 Task: Create Workspace Brand Management Workspace description Create and manage company-wide environmental health and safety protocols. Workspace type Education. Invite Team Member Softage.1@softage.net to Workspace Brand Management. Invite Team Member Softage.1@softage.net to Workspace Brand Management. Invite Team Member Softage.2@softage.net to Workspace Brand Management
Action: Mouse moved to (332, 66)
Screenshot: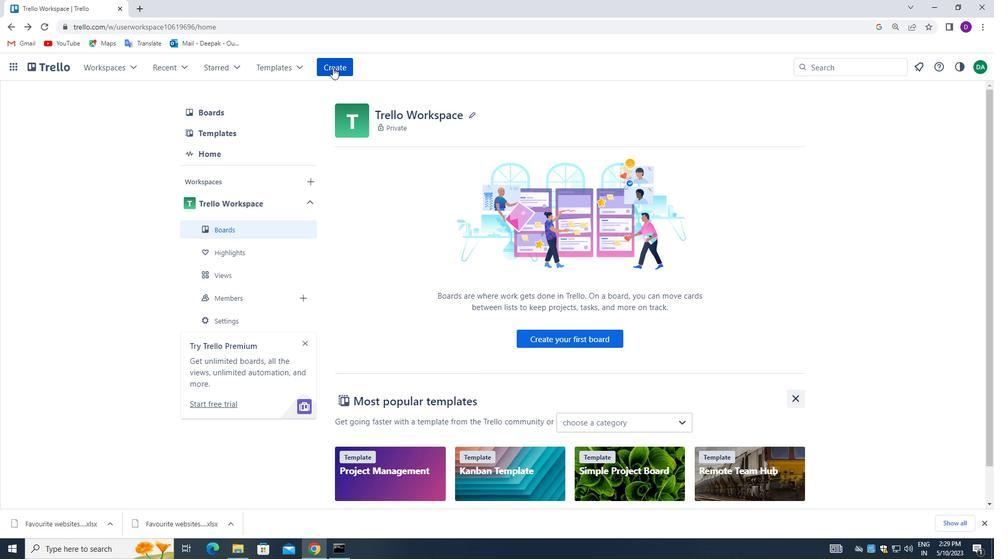 
Action: Mouse pressed left at (332, 66)
Screenshot: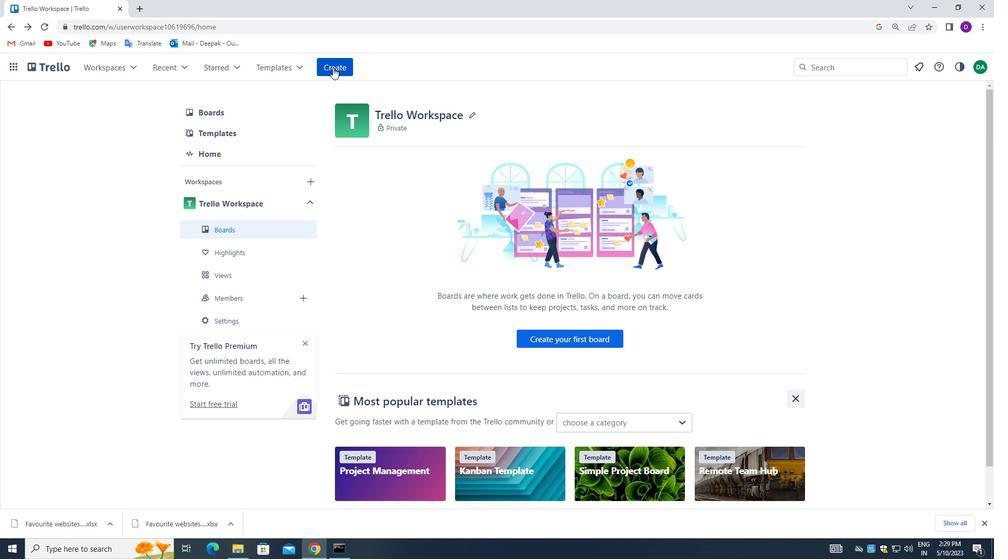 
Action: Mouse moved to (394, 191)
Screenshot: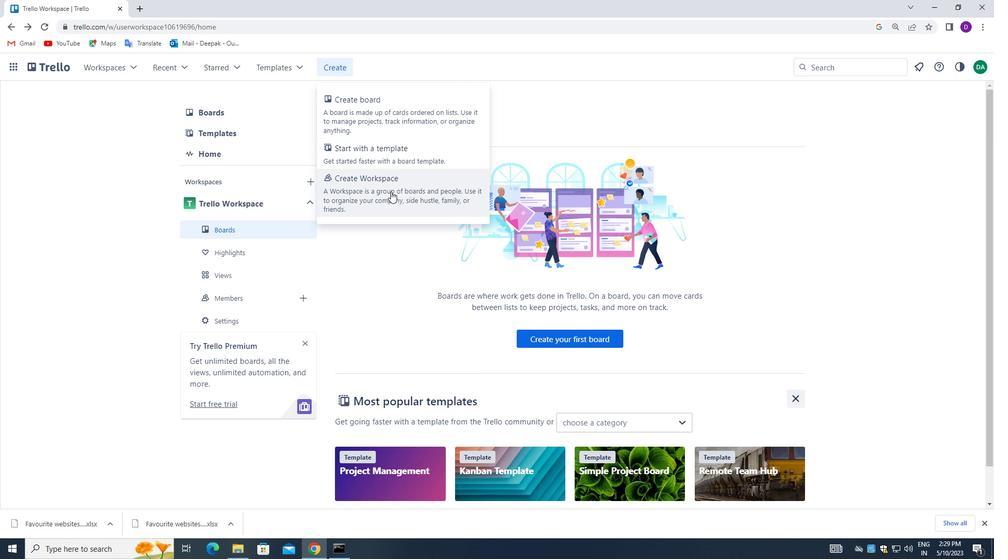 
Action: Mouse pressed left at (394, 191)
Screenshot: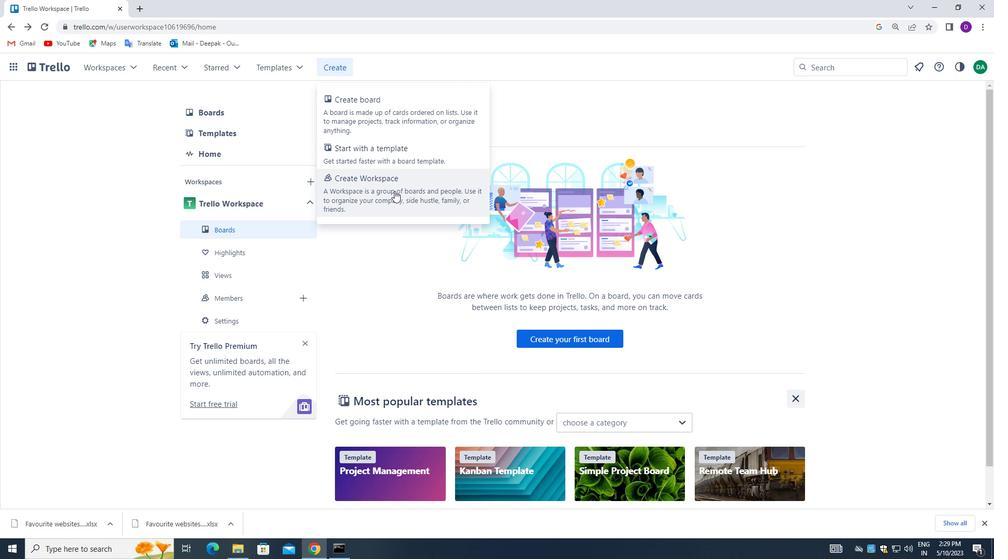 
Action: Mouse moved to (323, 216)
Screenshot: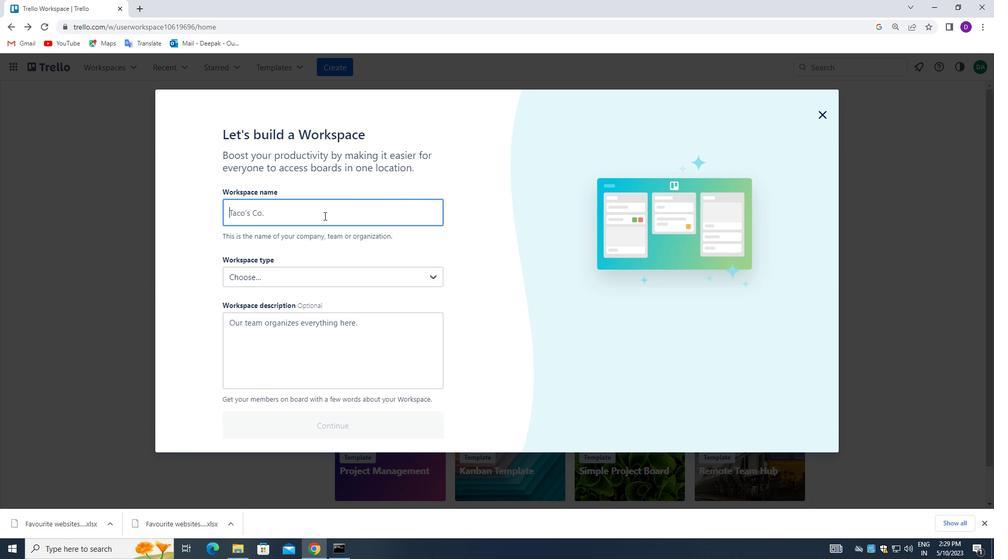 
Action: Mouse pressed left at (323, 216)
Screenshot: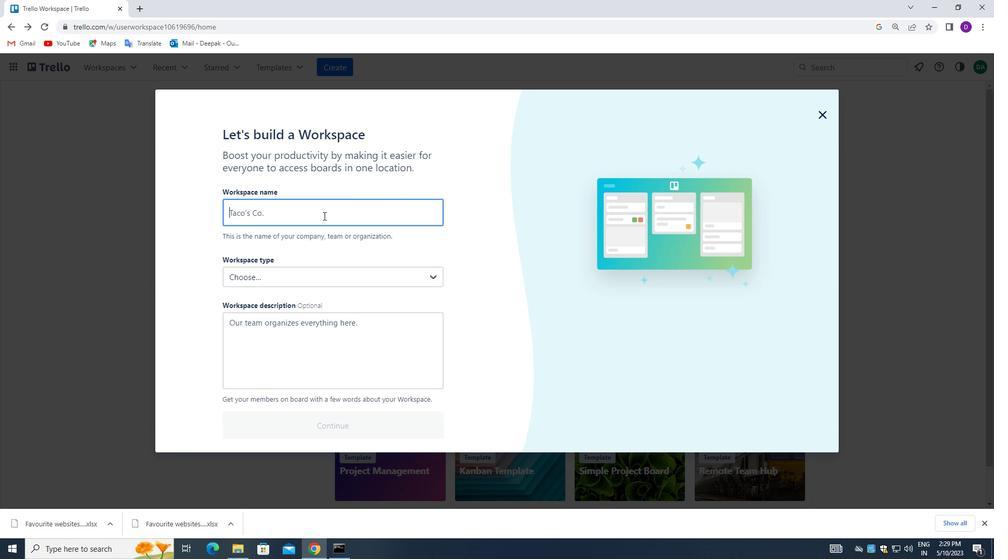 
Action: Mouse moved to (326, 205)
Screenshot: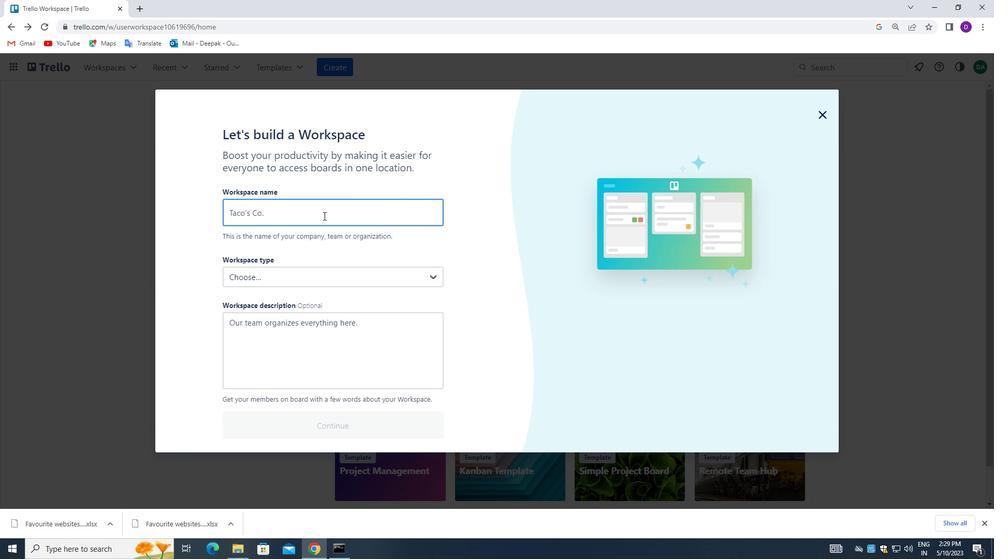 
Action: Key pressed <Key.shift_r><Key.shift_r><Key.shift_r>Brand<Key.space><Key.shift>MANAGEMENT
Screenshot: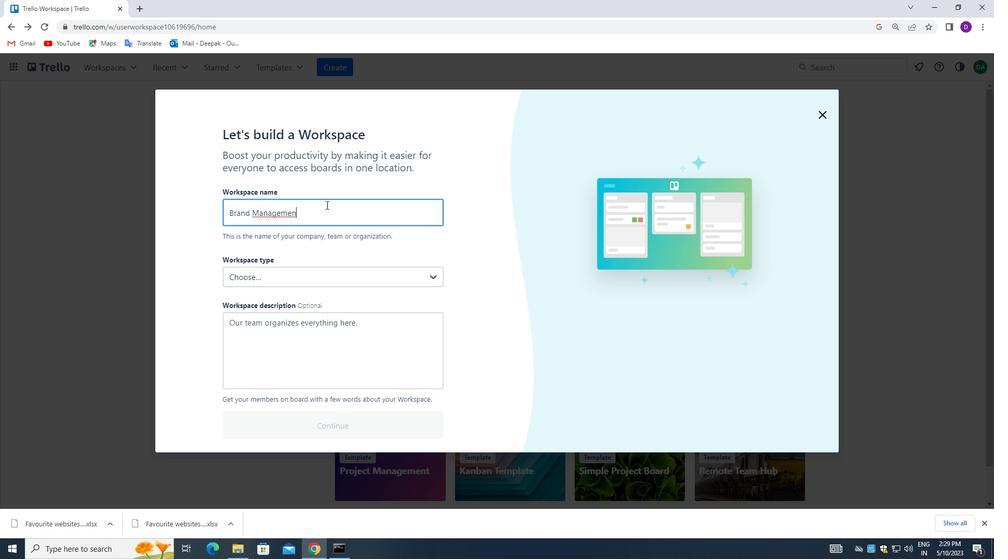 
Action: Mouse moved to (250, 330)
Screenshot: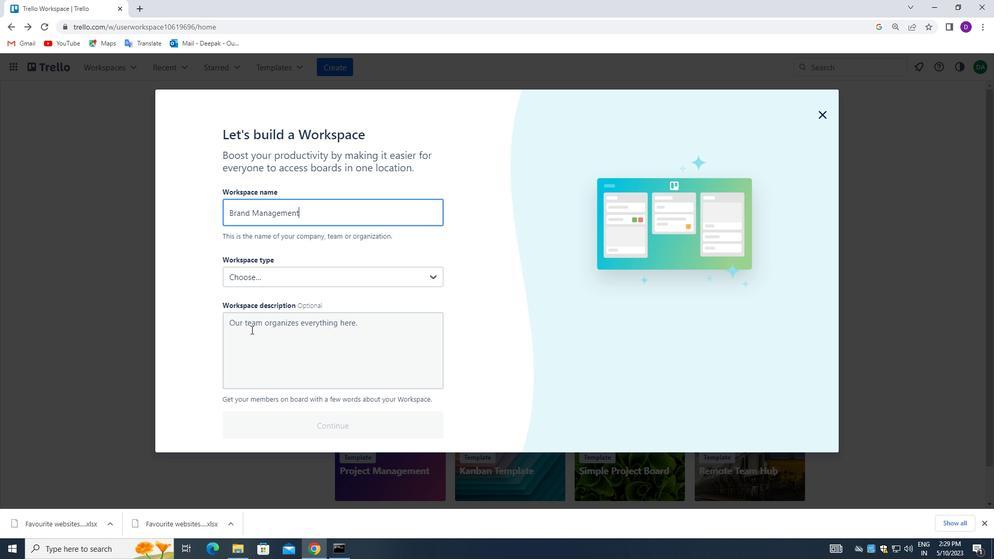
Action: Mouse pressed left at (250, 330)
Screenshot: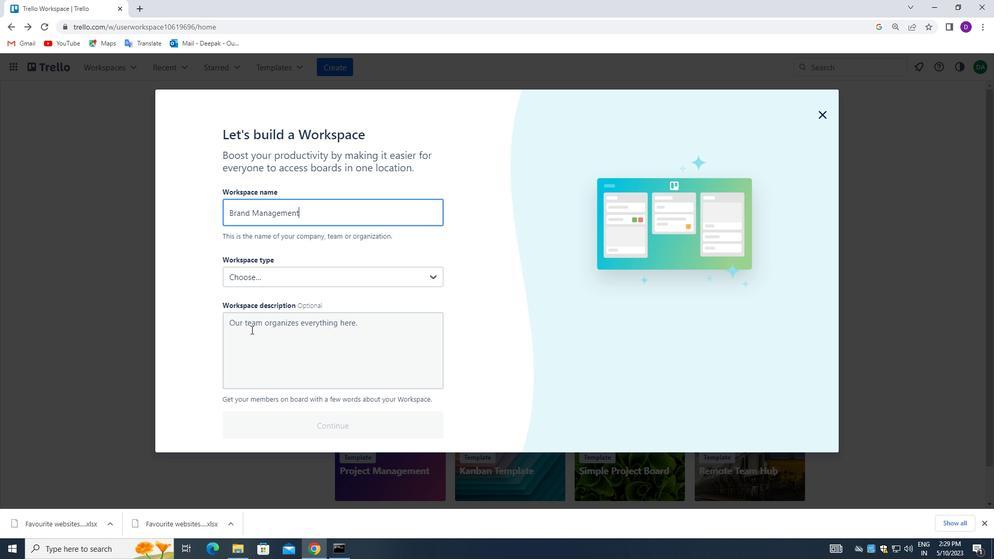 
Action: Key pressed <Key.shift_r>CREATED<Key.space>AND<Key.space>MANAGE<Key.space>COMPANY<Key.space>WOD<Key.backspace><Key.backspace>IDE<Key.left><Key.left><Key.left><Key.left><Key.left><Key.space>-<Key.right><Key.right><Key.right><Key.right><Key.right><Key.right><Key.space>ENVIREMENTAL<Key.space>HA<Key.backspace>EALTH
Screenshot: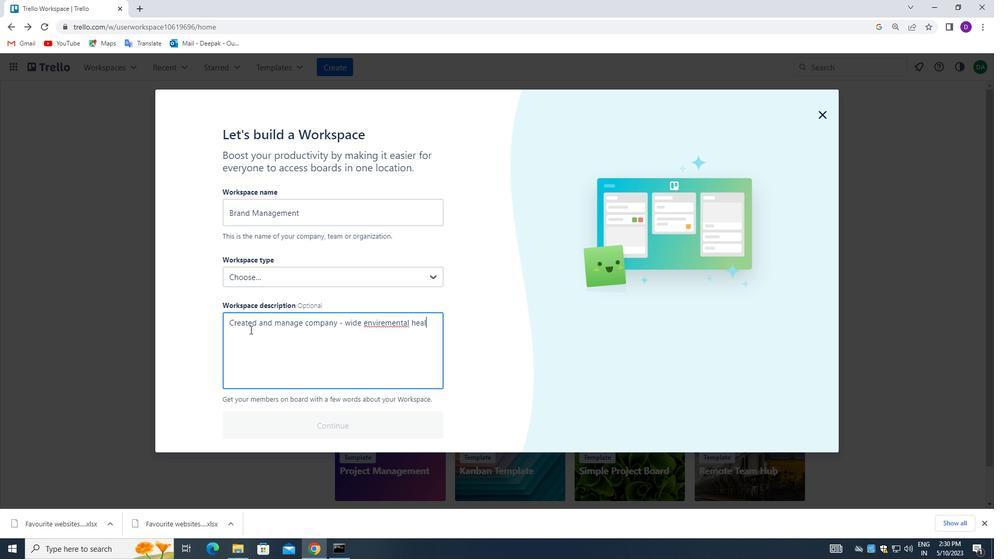 
Action: Mouse moved to (383, 322)
Screenshot: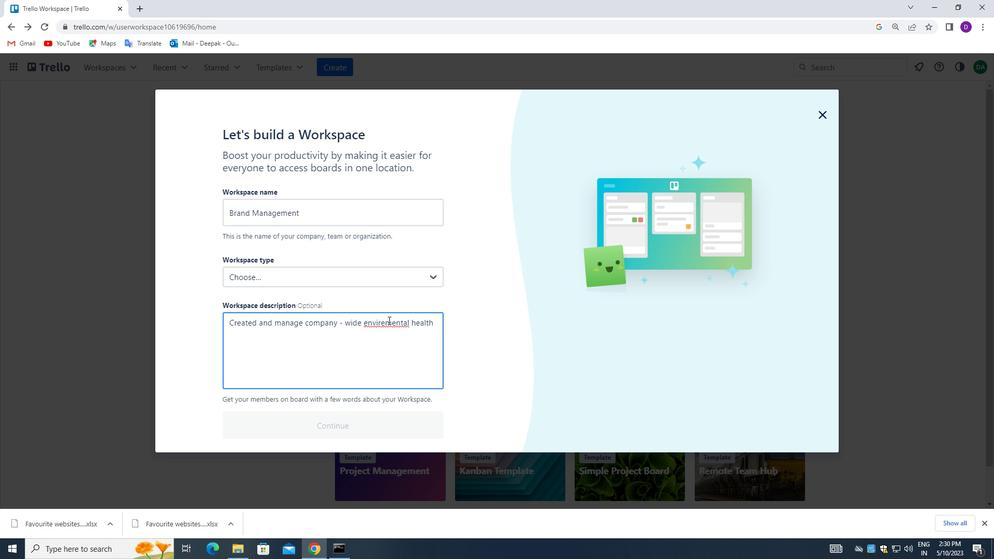 
Action: Mouse pressed left at (383, 322)
Screenshot: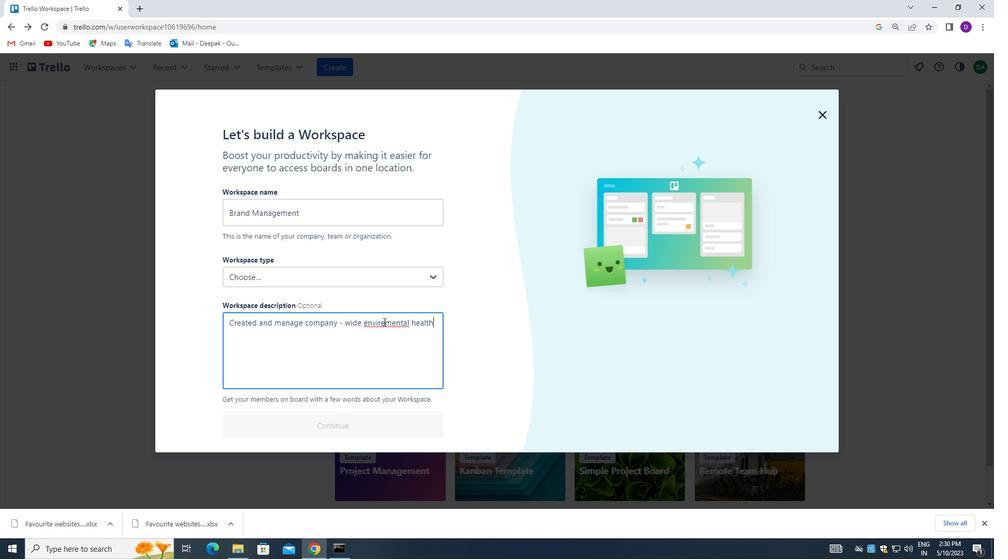 
Action: Mouse pressed left at (383, 322)
Screenshot: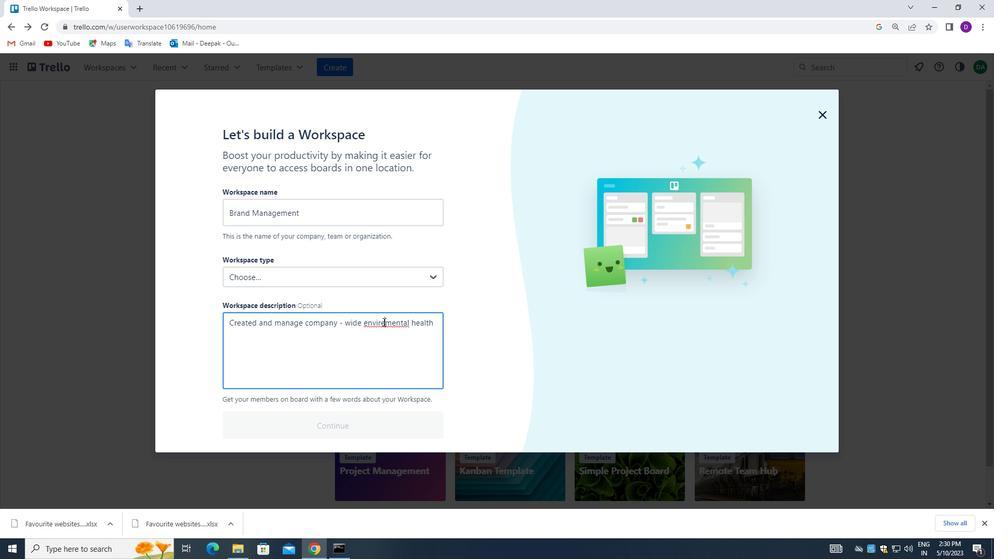 
Action: Mouse pressed right at (383, 322)
Screenshot: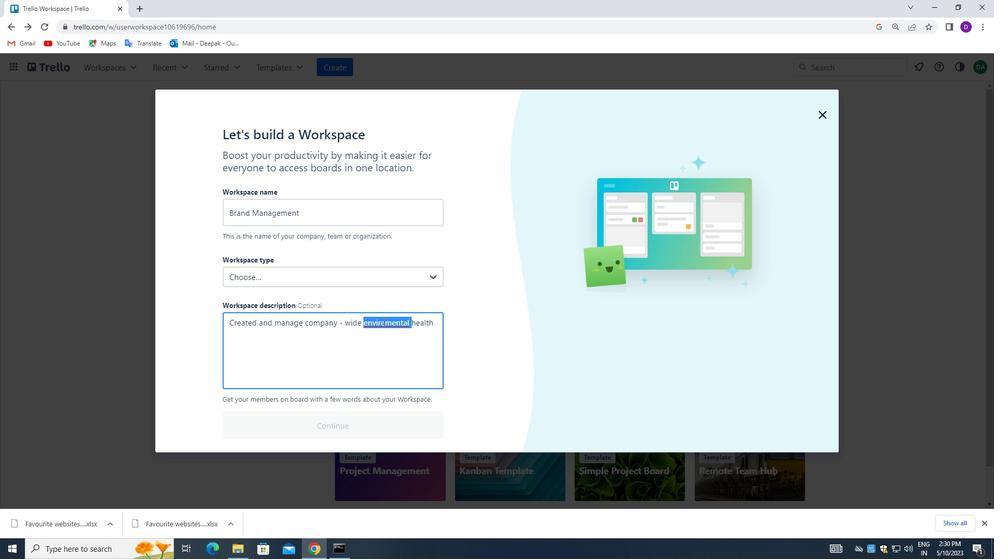 
Action: Mouse moved to (393, 329)
Screenshot: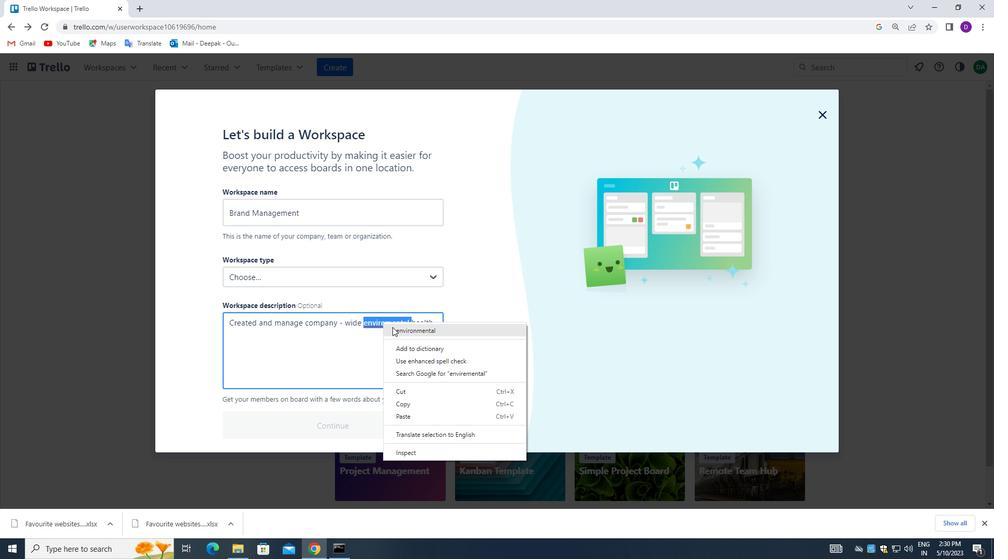 
Action: Mouse pressed left at (393, 329)
Screenshot: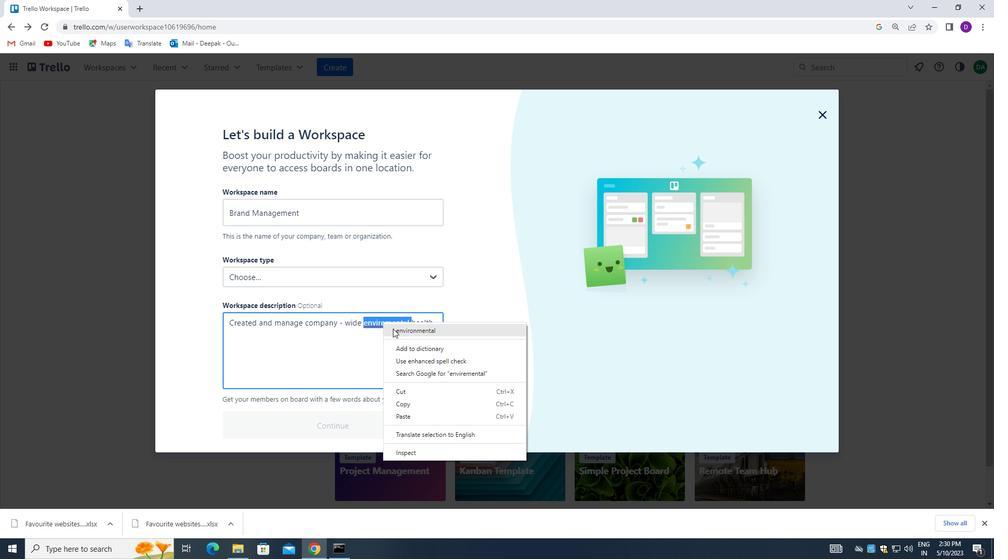 
Action: Mouse moved to (286, 335)
Screenshot: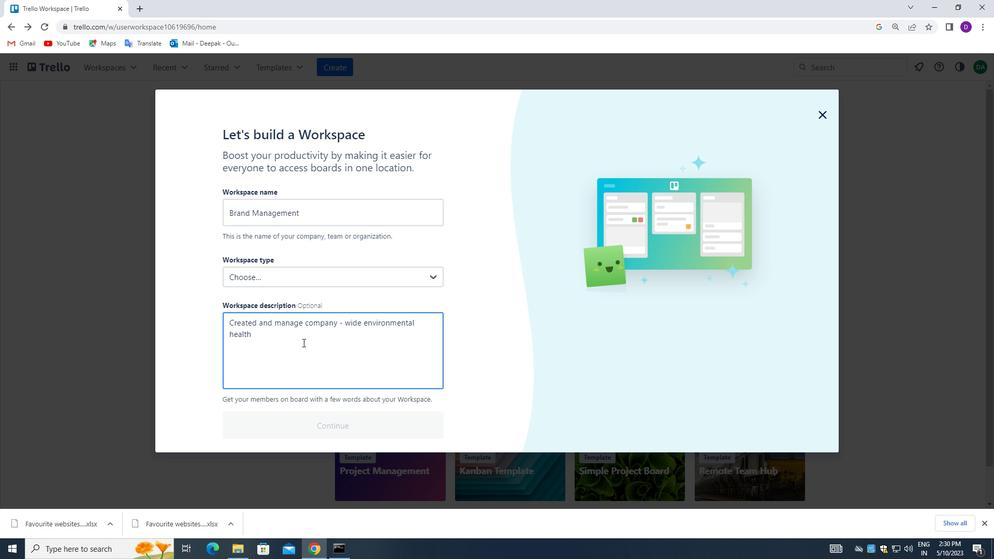 
Action: Mouse pressed left at (286, 335)
Screenshot: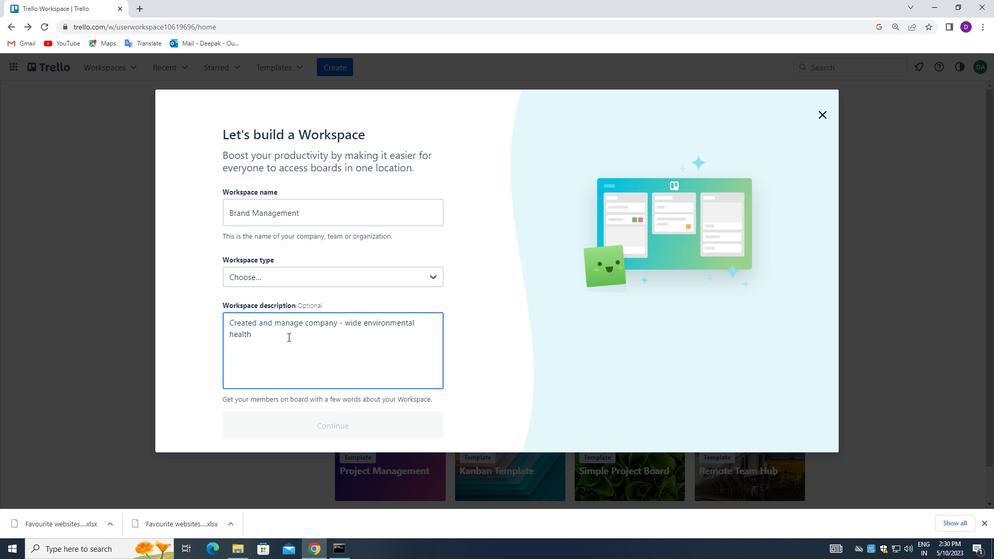 
Action: Key pressed <Key.space>
Screenshot: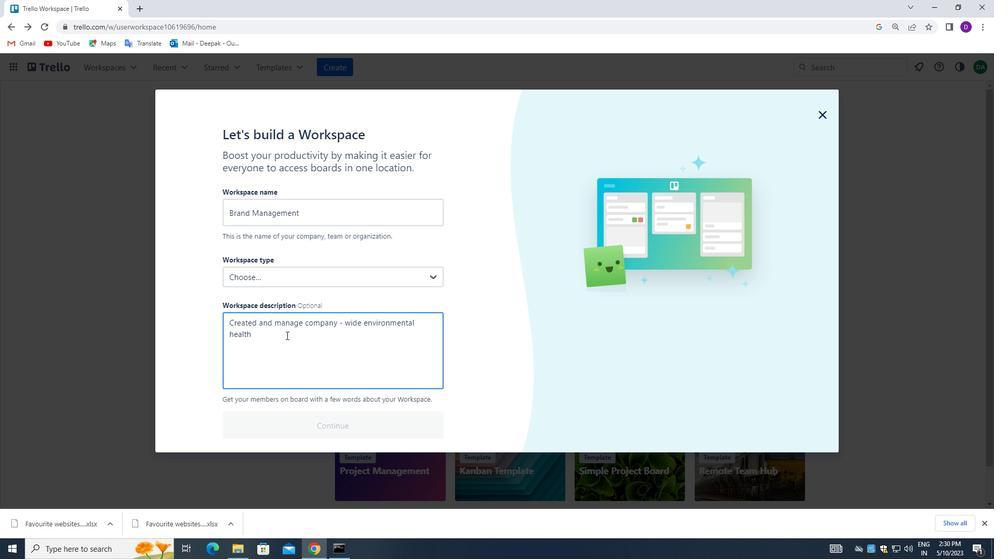 
Action: Mouse moved to (286, 335)
Screenshot: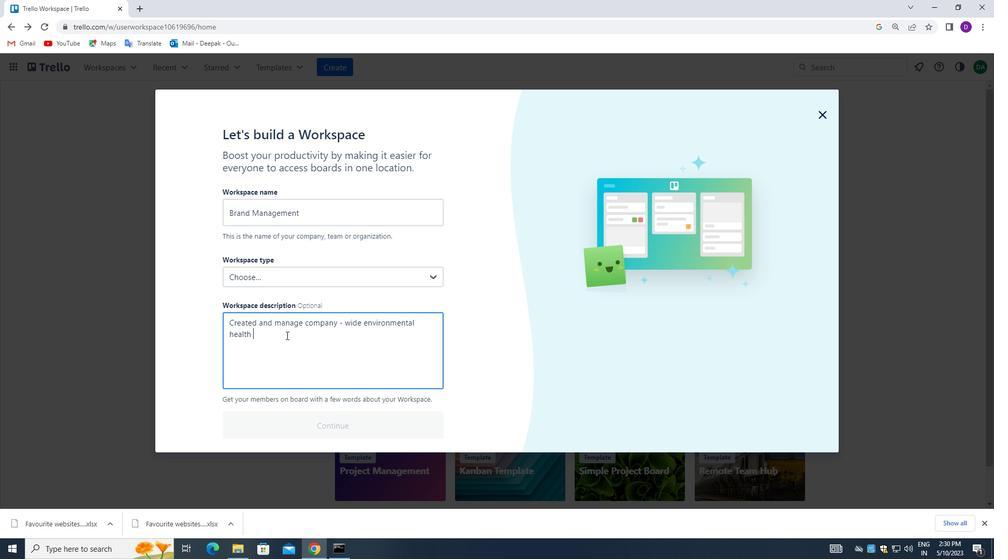 
Action: Key pressed AND<Key.space>SAFATY<Key.space>
Screenshot: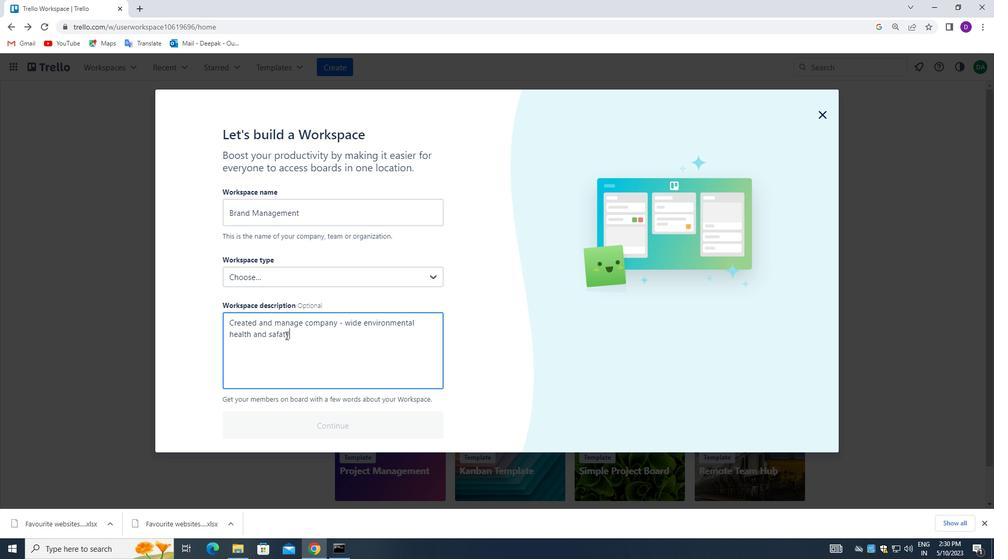 
Action: Mouse moved to (282, 340)
Screenshot: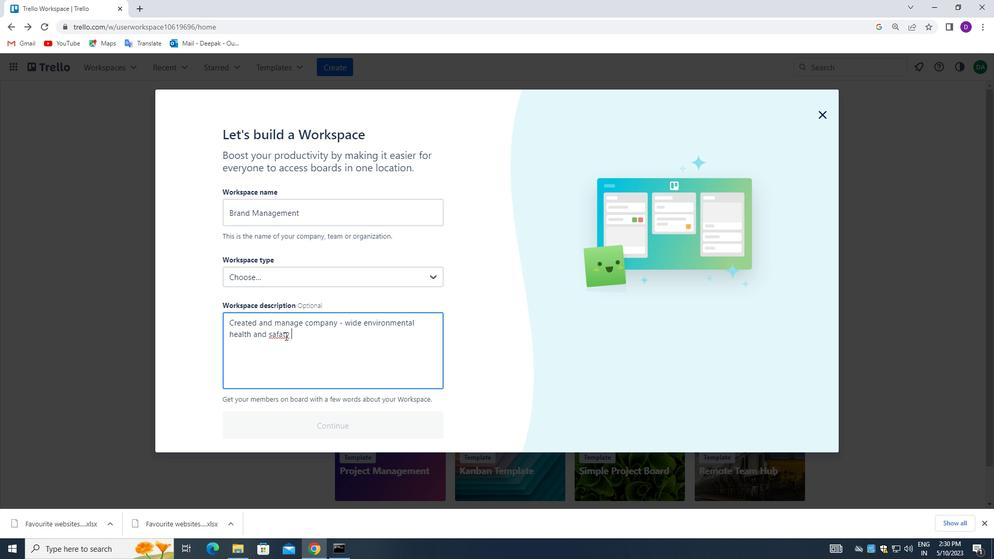 
Action: Mouse pressed left at (282, 340)
Screenshot: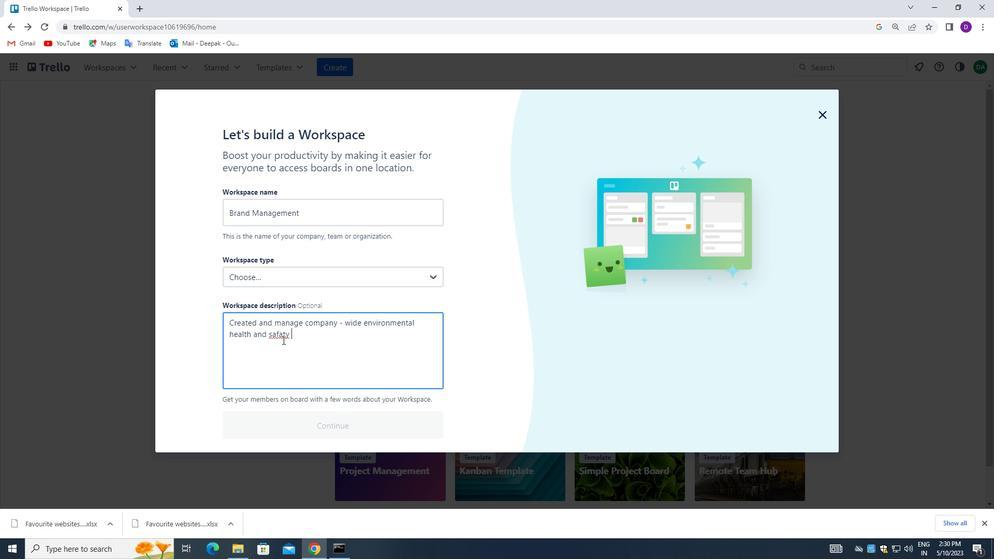 
Action: Mouse moved to (287, 345)
Screenshot: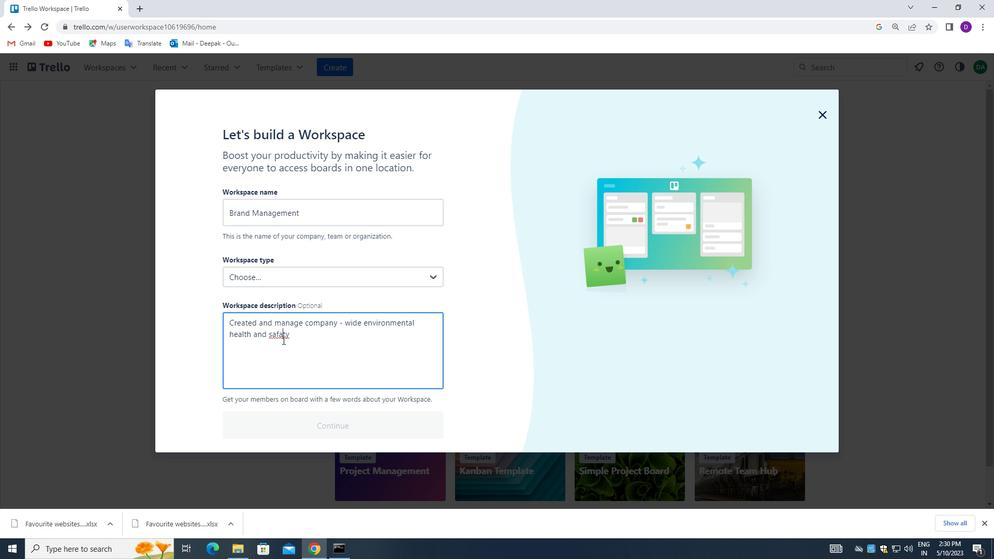 
Action: Key pressed <Key.backspace>E
Screenshot: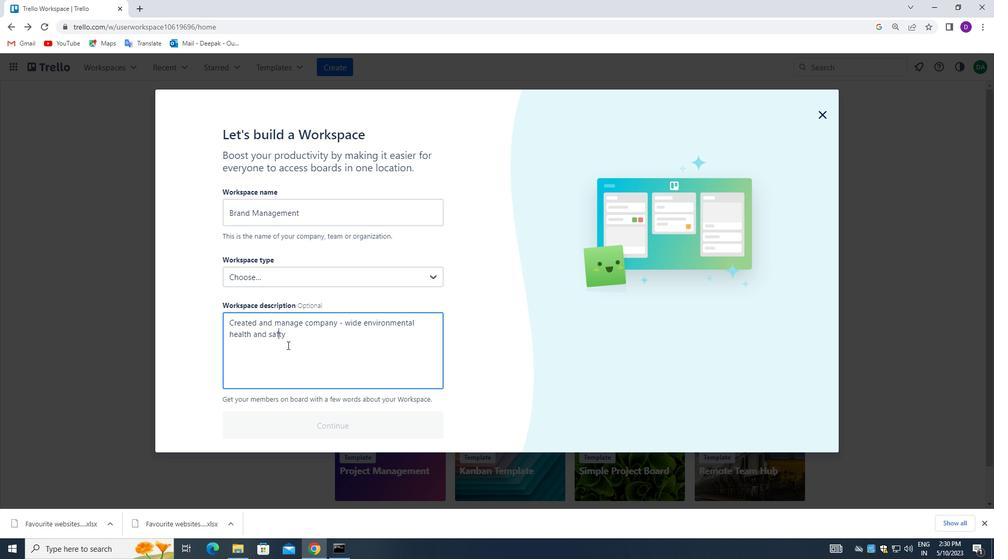
Action: Mouse moved to (300, 338)
Screenshot: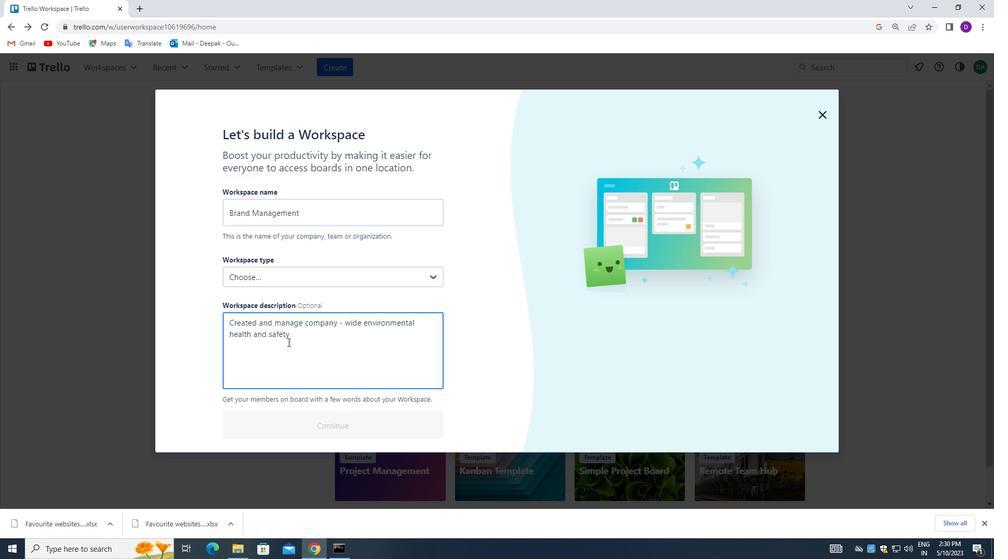 
Action: Mouse pressed left at (300, 338)
Screenshot: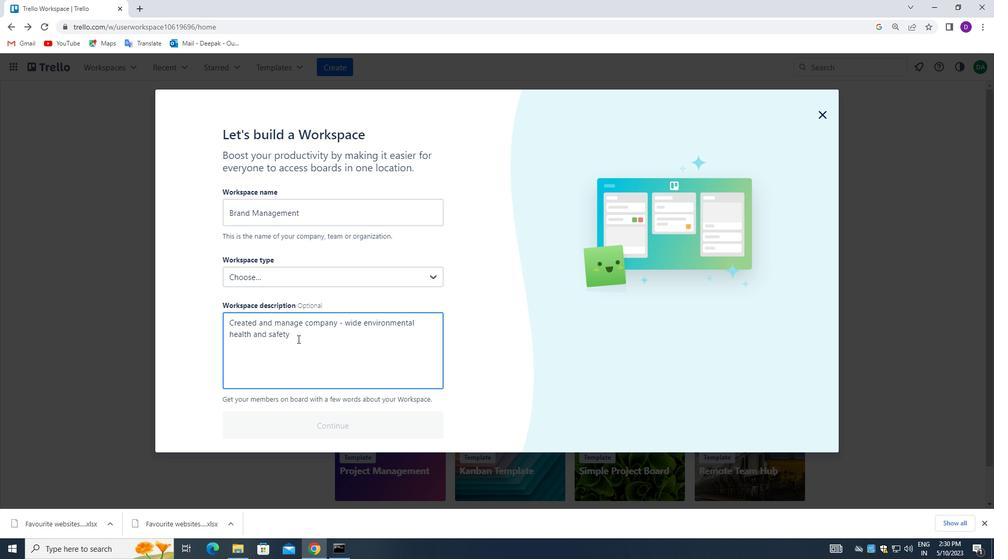 
Action: Mouse moved to (300, 338)
Screenshot: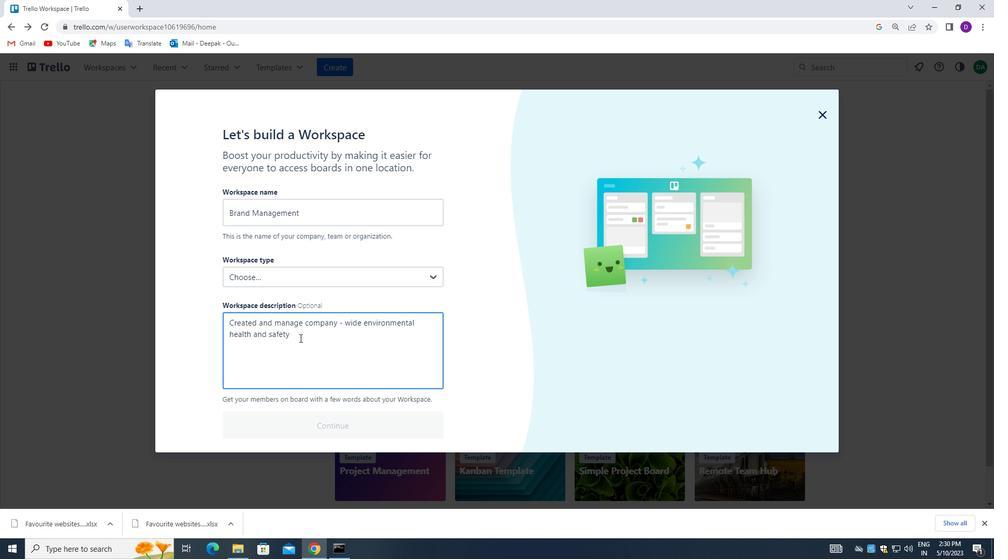 
Action: Key pressed PROTOCOLS.
Screenshot: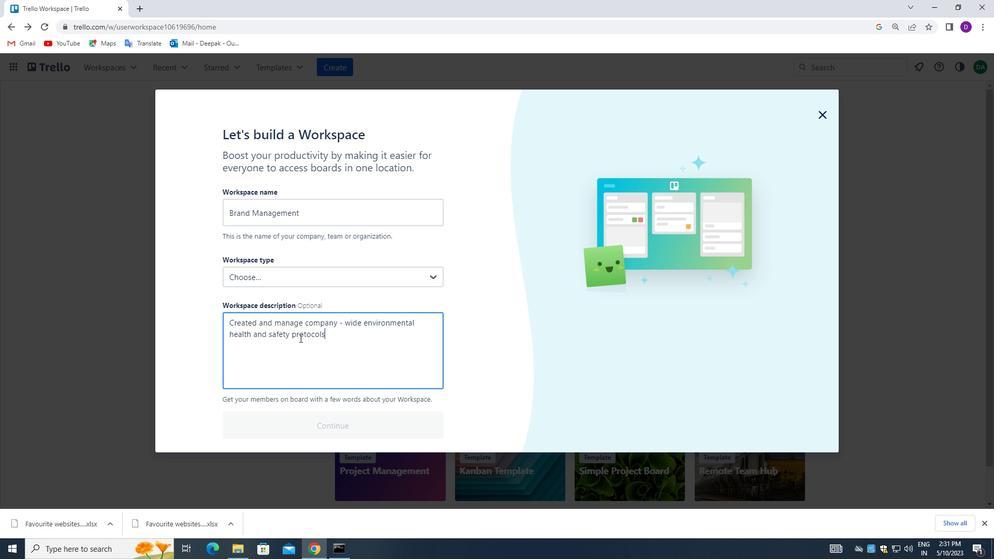 
Action: Mouse moved to (325, 277)
Screenshot: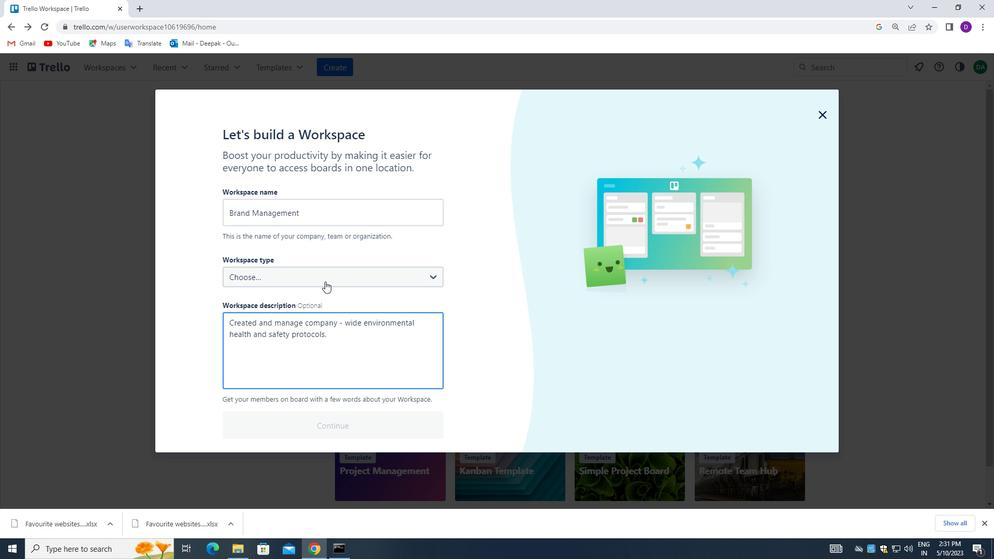 
Action: Mouse pressed left at (325, 277)
Screenshot: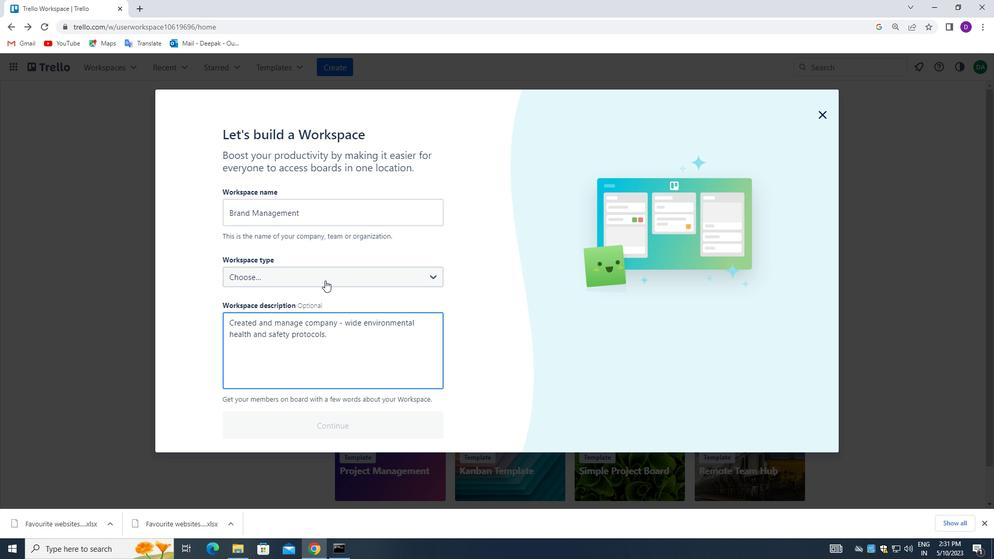 
Action: Mouse moved to (309, 373)
Screenshot: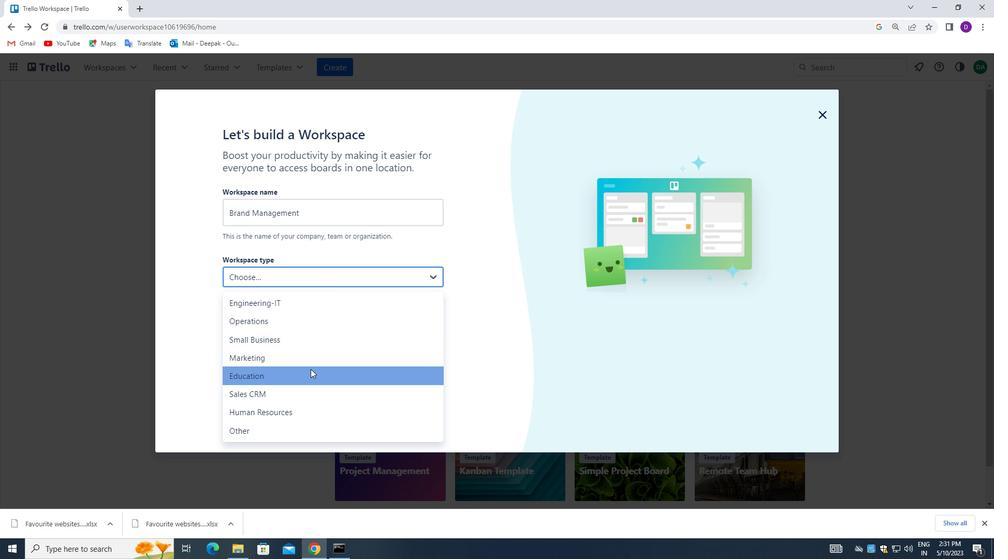 
Action: Mouse pressed left at (309, 373)
Screenshot: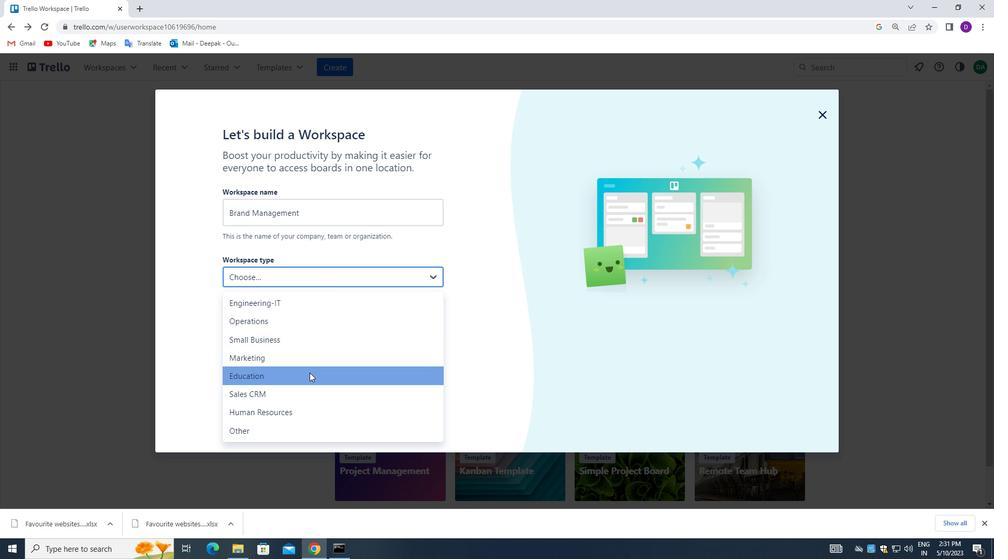 
Action: Mouse moved to (331, 367)
Screenshot: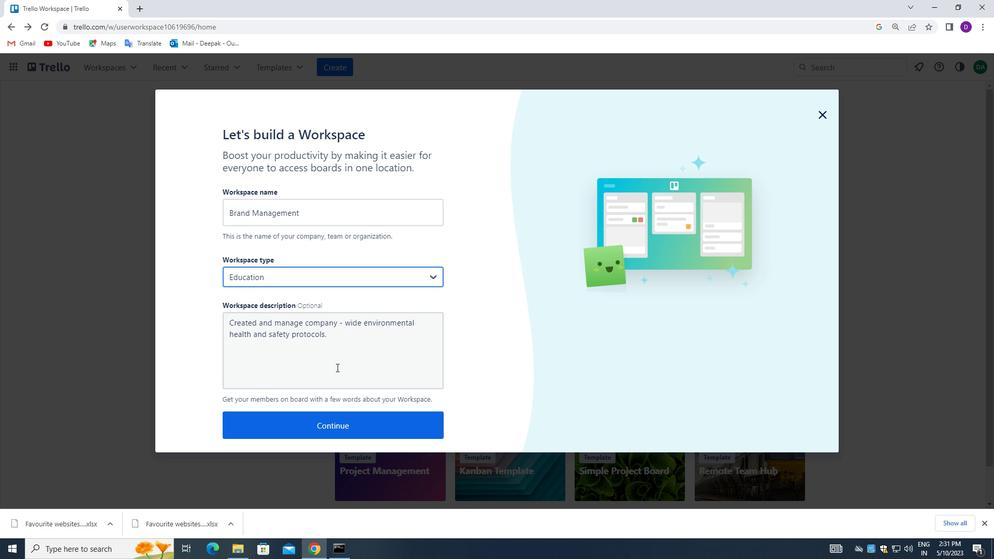 
Action: Mouse scrolled (331, 366) with delta (0, 0)
Screenshot: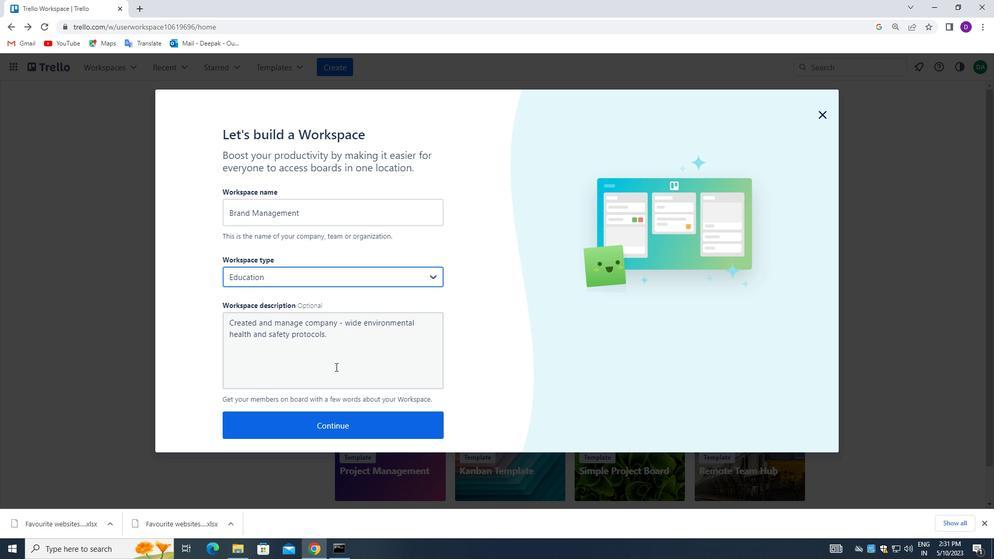 
Action: Mouse moved to (326, 418)
Screenshot: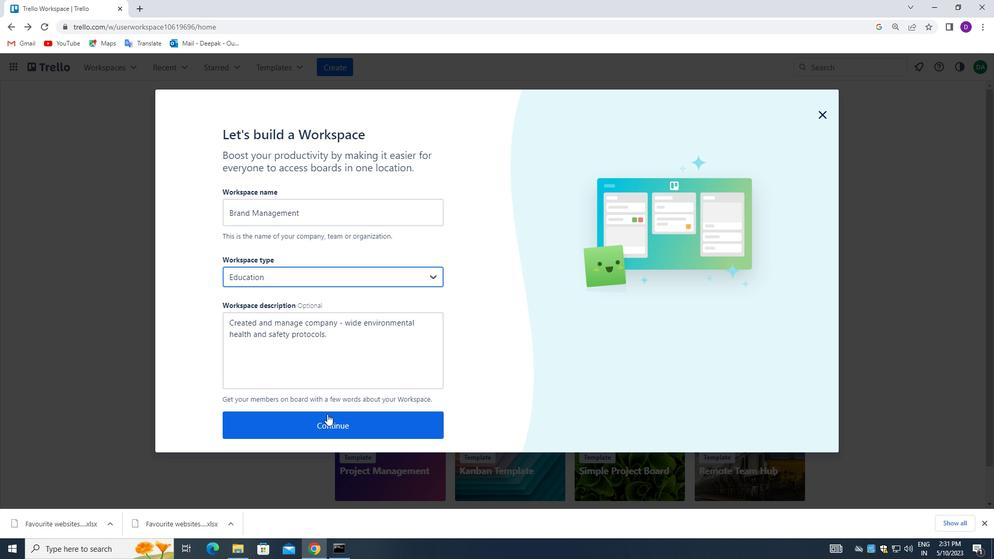 
Action: Mouse pressed left at (326, 418)
Screenshot: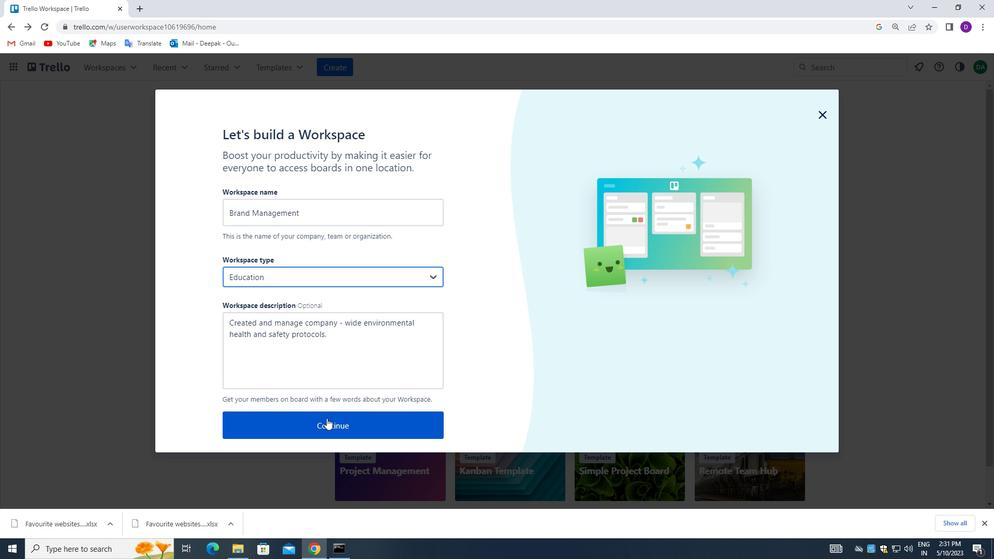 
Action: Mouse moved to (325, 404)
Screenshot: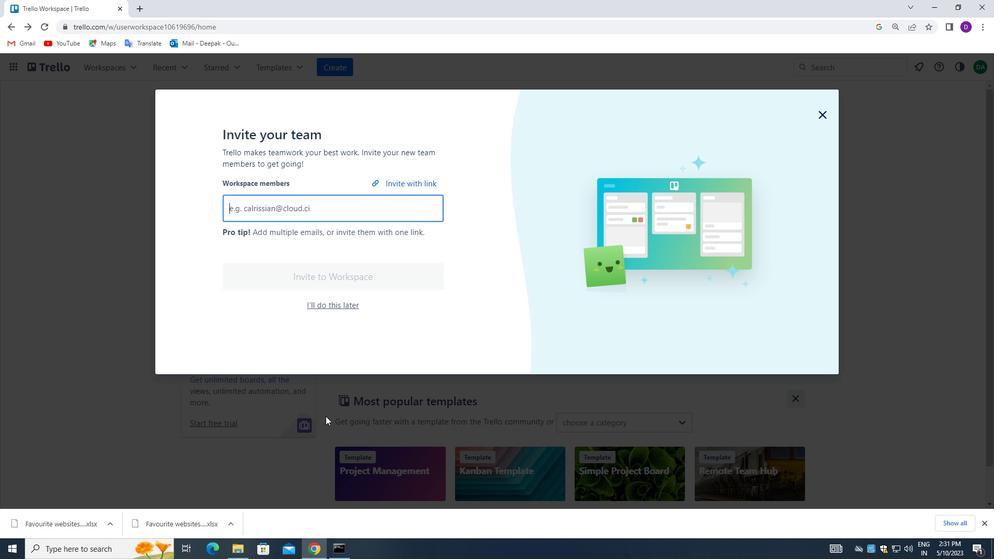 
